 Task: Click the find button and set the "Search only active data" while creating a New Invoice.
Action: Mouse moved to (151, 20)
Screenshot: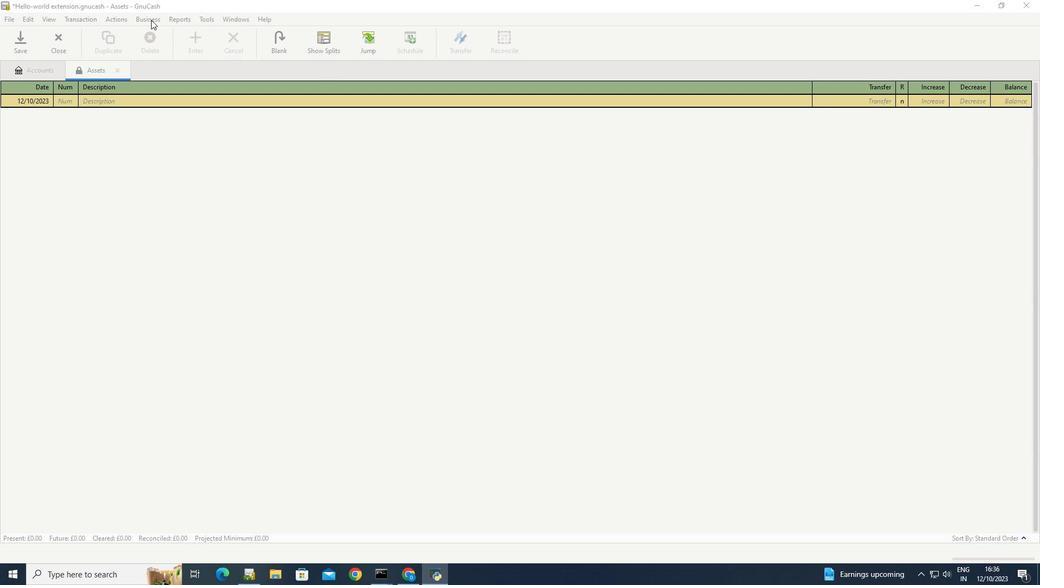 
Action: Mouse pressed left at (151, 20)
Screenshot: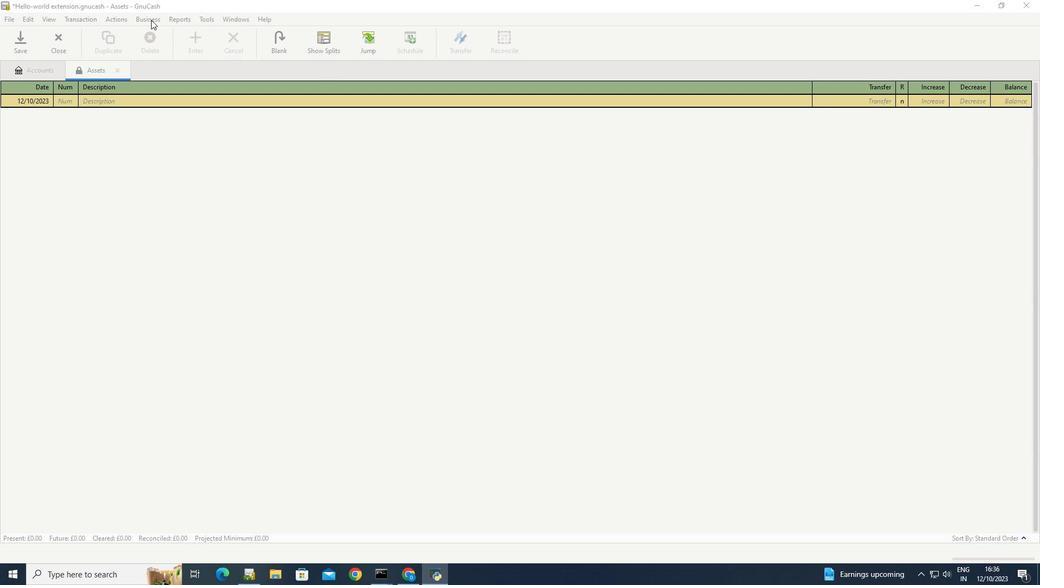 
Action: Mouse moved to (269, 75)
Screenshot: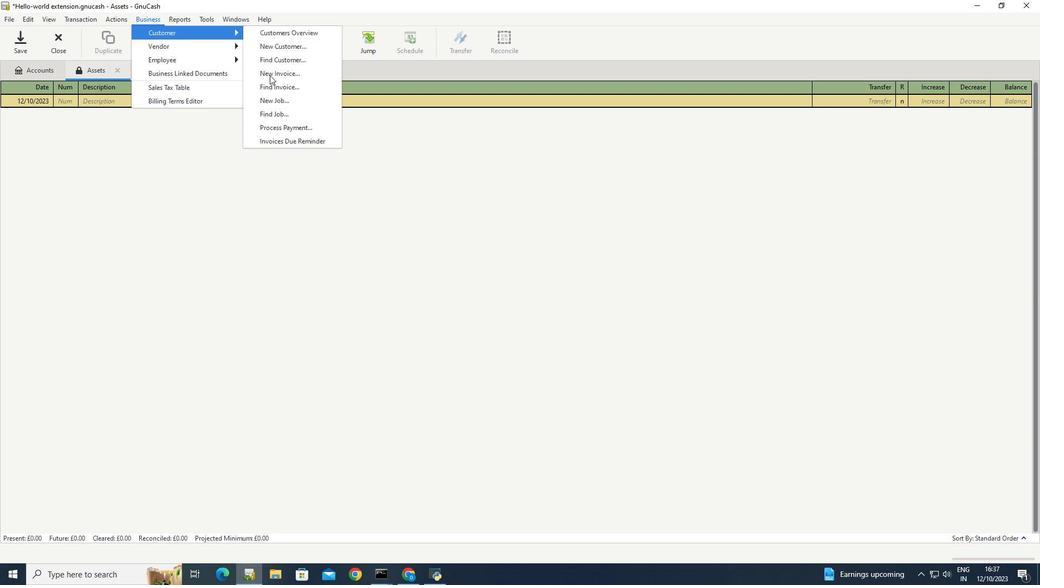 
Action: Mouse pressed left at (269, 75)
Screenshot: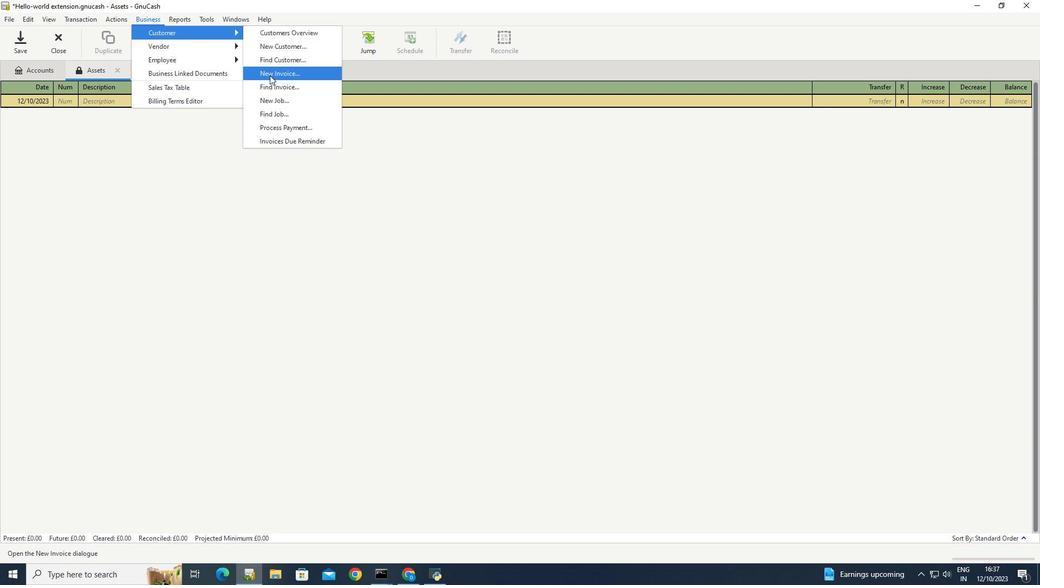 
Action: Mouse moved to (582, 290)
Screenshot: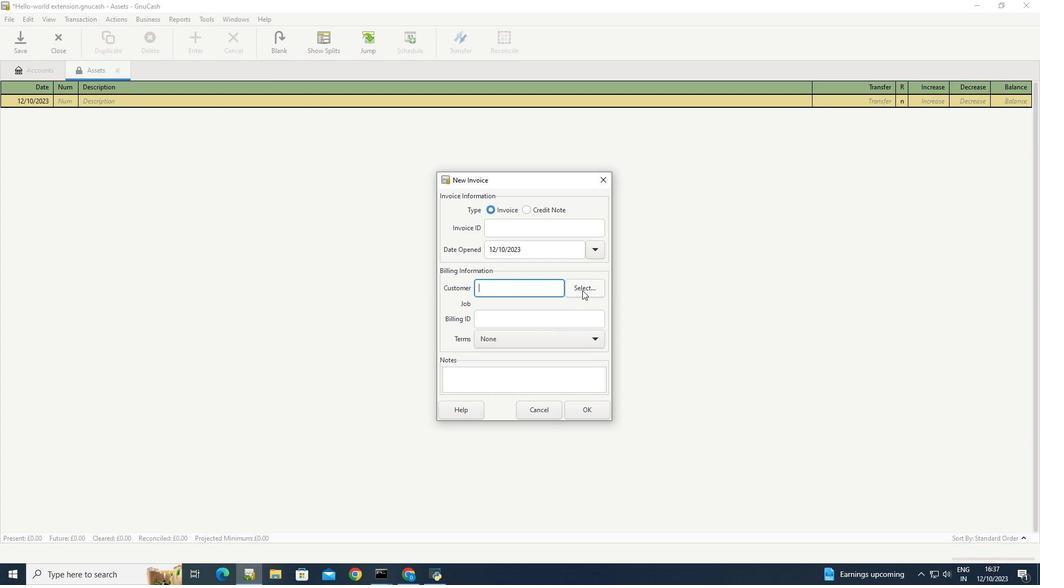 
Action: Mouse pressed left at (582, 290)
Screenshot: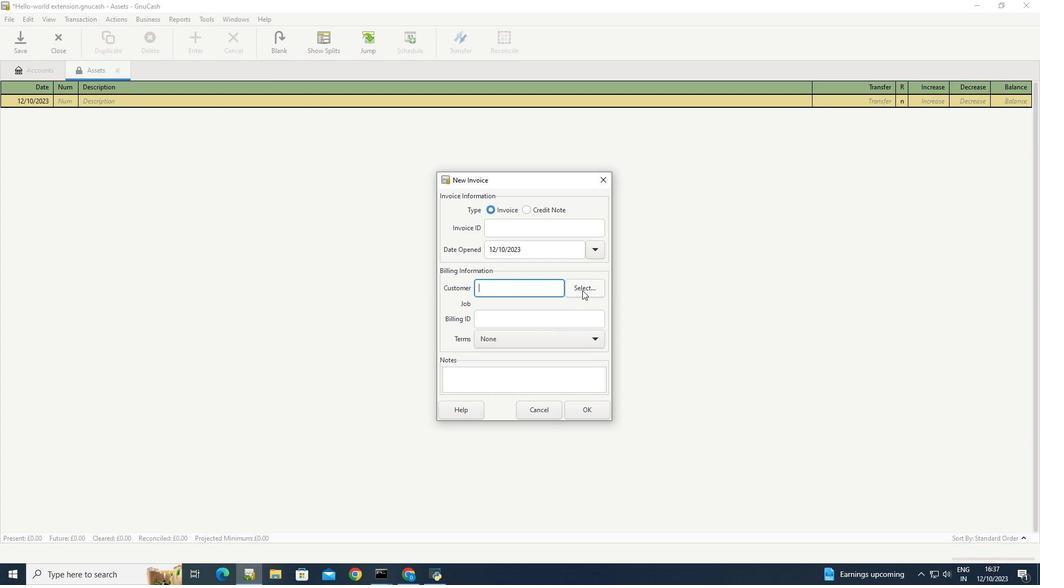 
Action: Mouse moved to (512, 259)
Screenshot: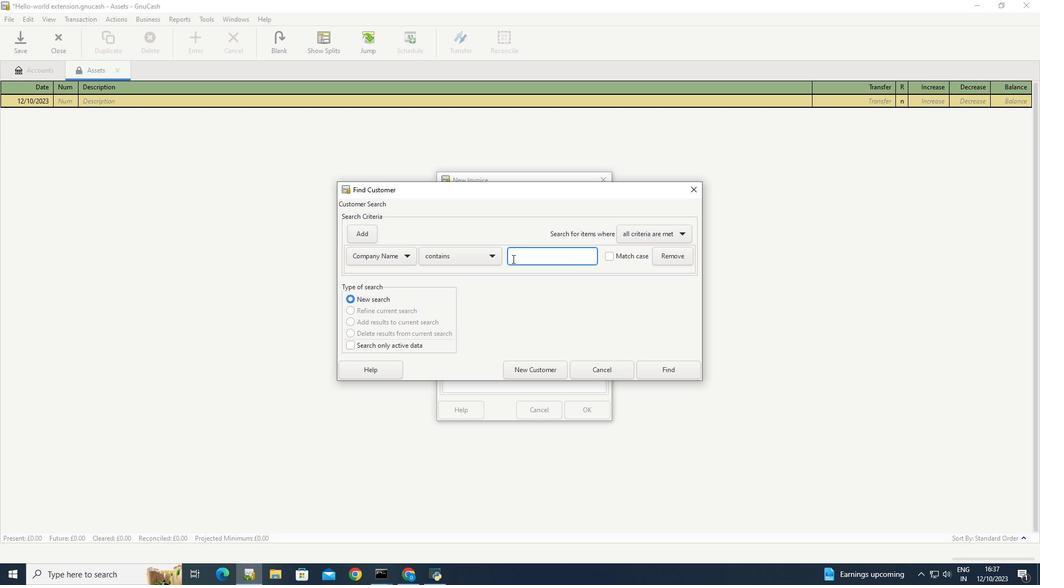 
Action: Mouse pressed left at (512, 259)
Screenshot: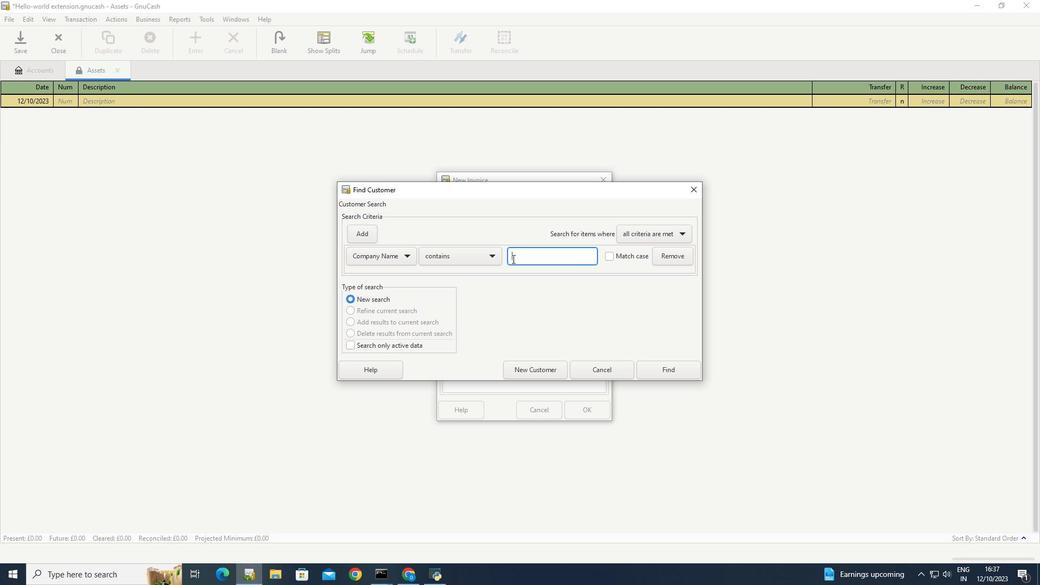 
Action: Key pressed <Key.caps_lock>S<Key.caps_lock>oftage
Screenshot: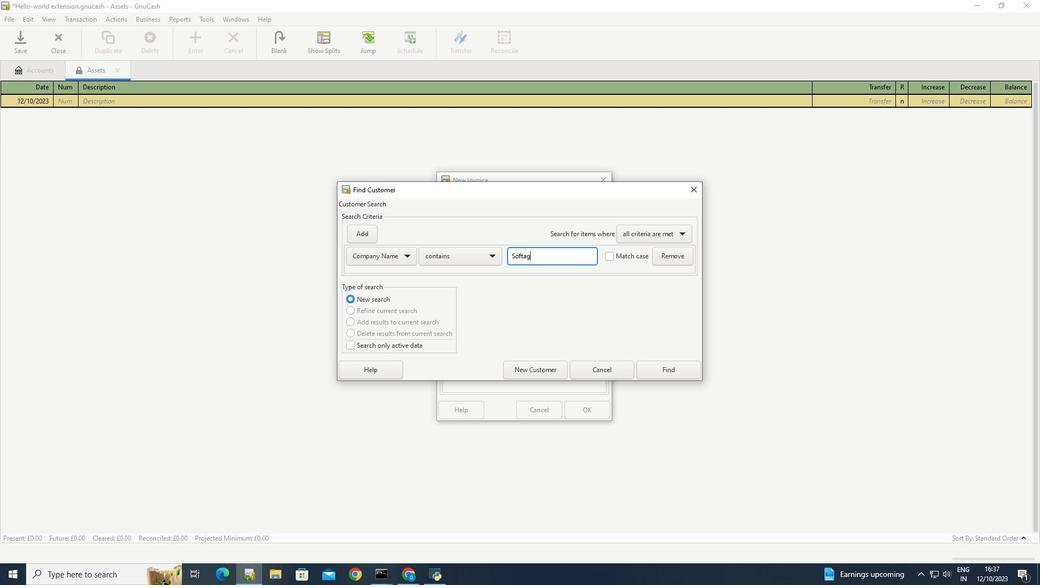 
Action: Mouse moved to (666, 366)
Screenshot: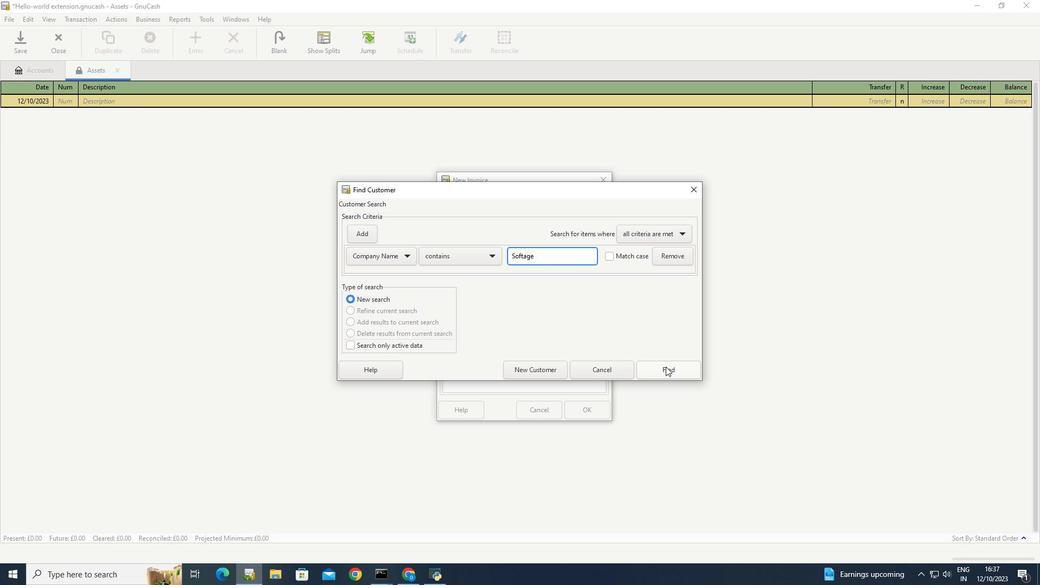 
Action: Mouse pressed left at (666, 366)
Screenshot: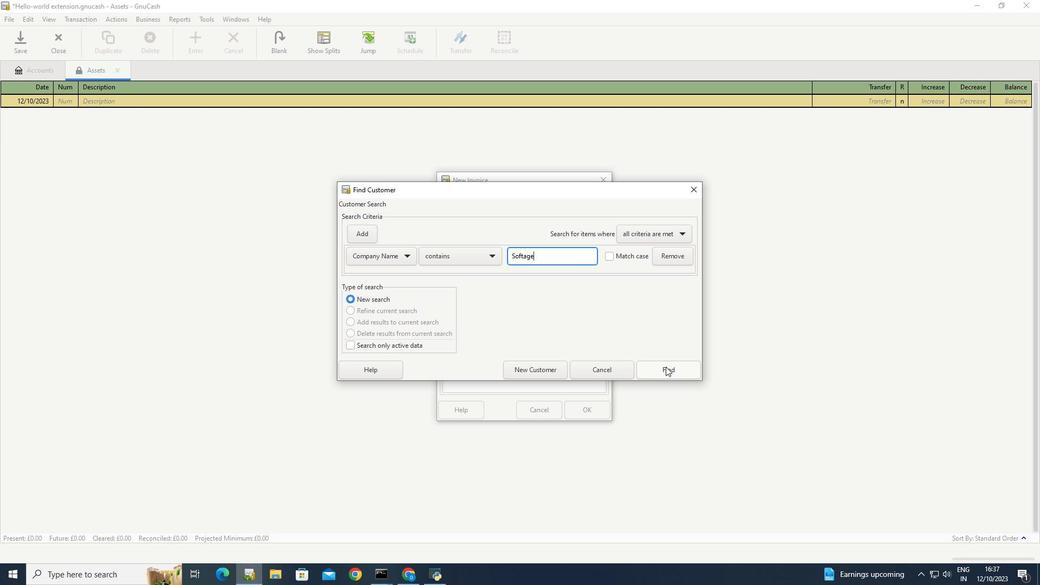 
Action: Mouse moved to (352, 326)
Screenshot: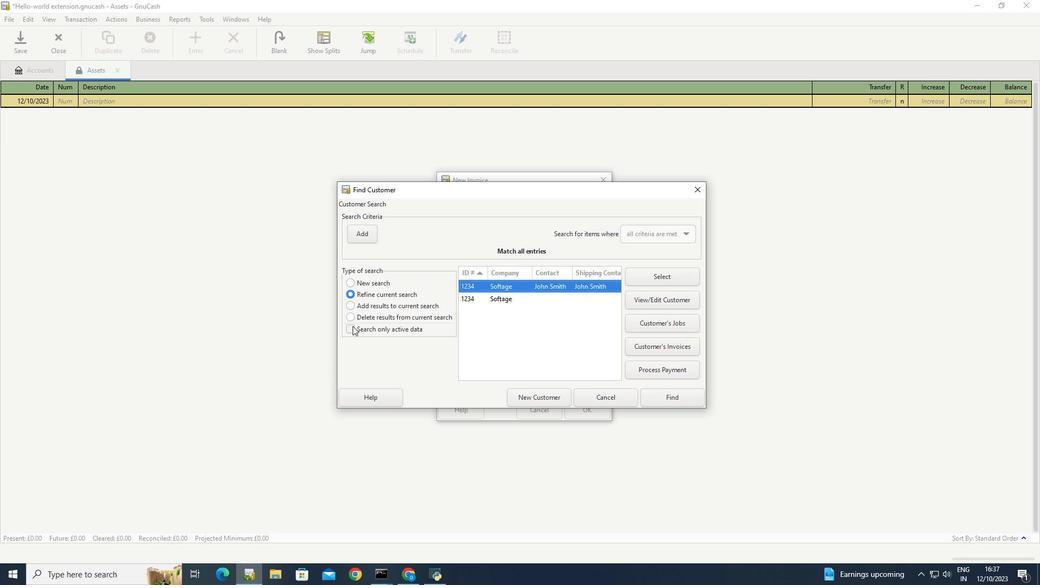 
Action: Mouse pressed left at (352, 326)
Screenshot: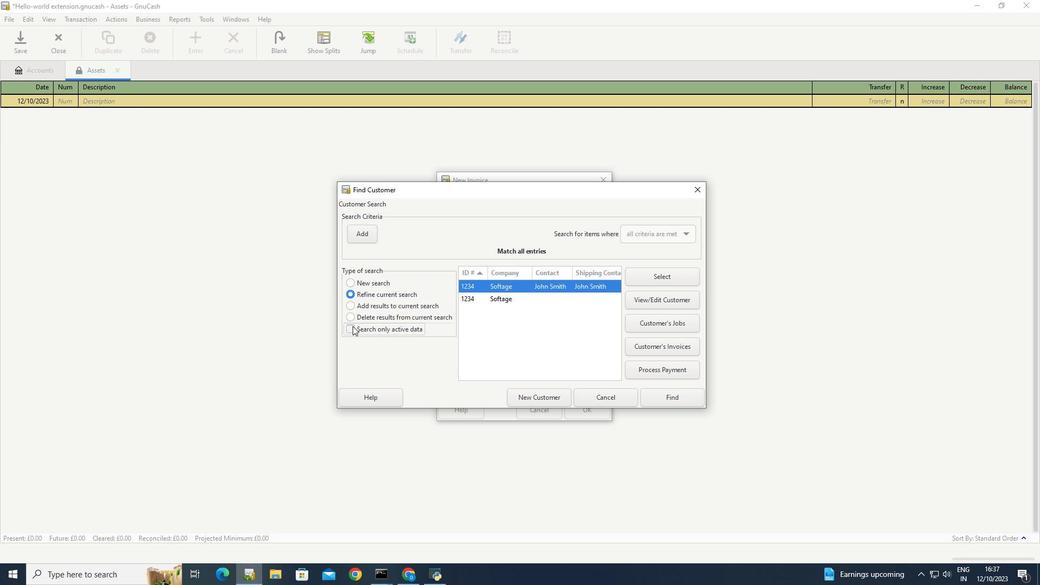 
Action: Mouse moved to (510, 353)
Screenshot: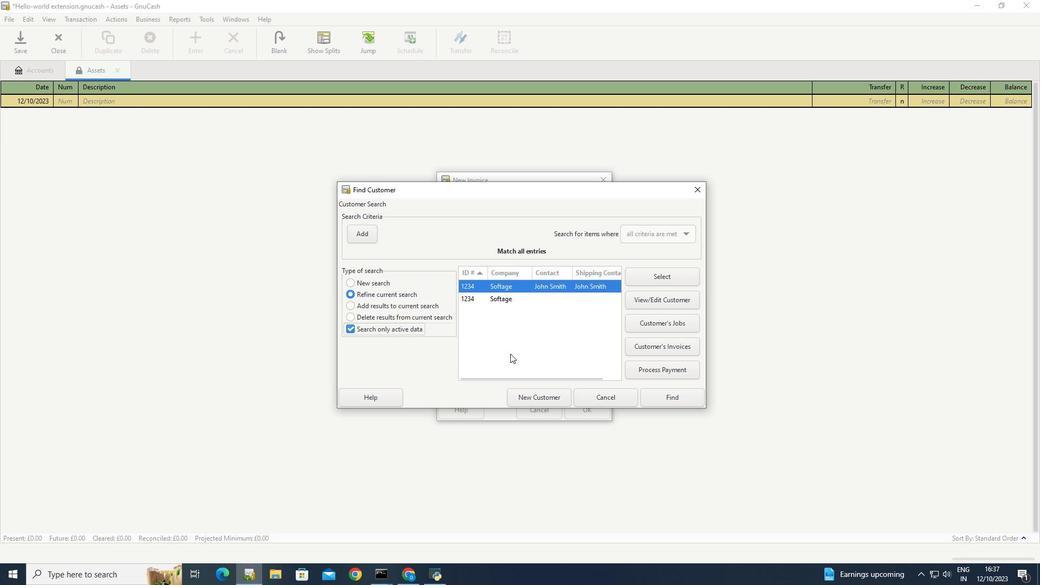 
Action: Mouse pressed left at (510, 353)
Screenshot: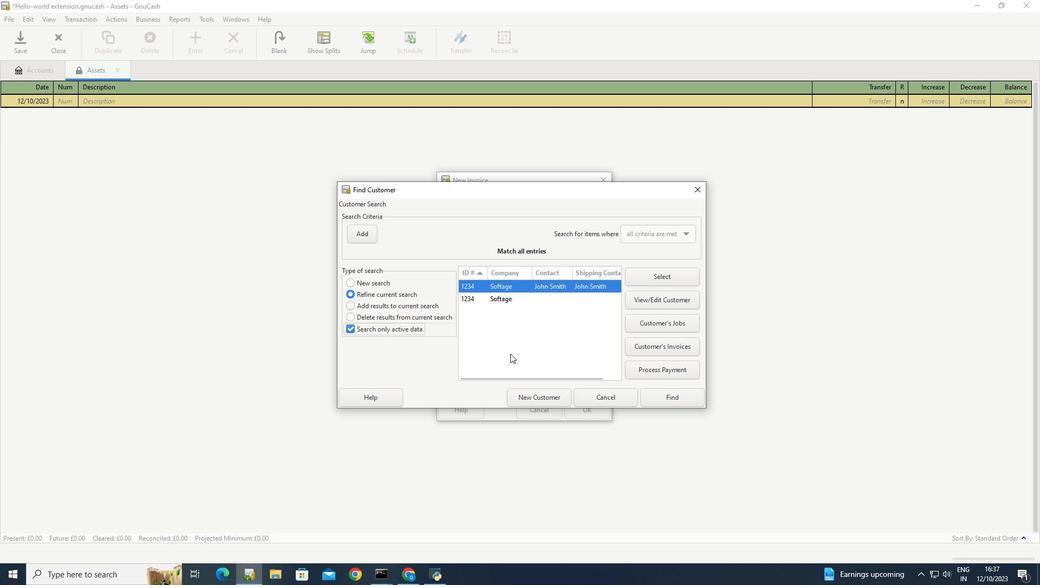 
Action: Mouse moved to (352, 328)
Screenshot: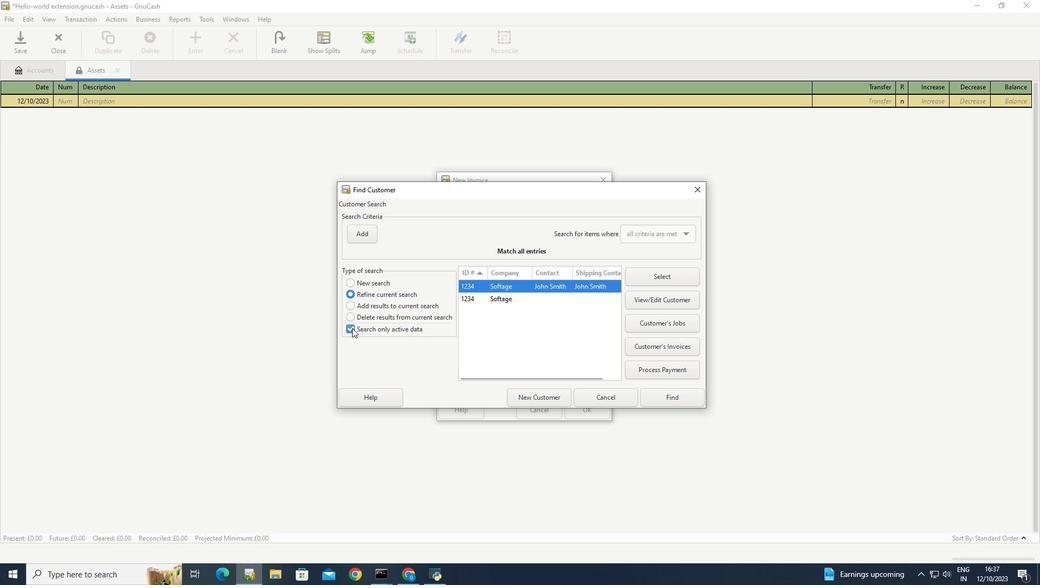 
Action: Mouse pressed left at (352, 328)
Screenshot: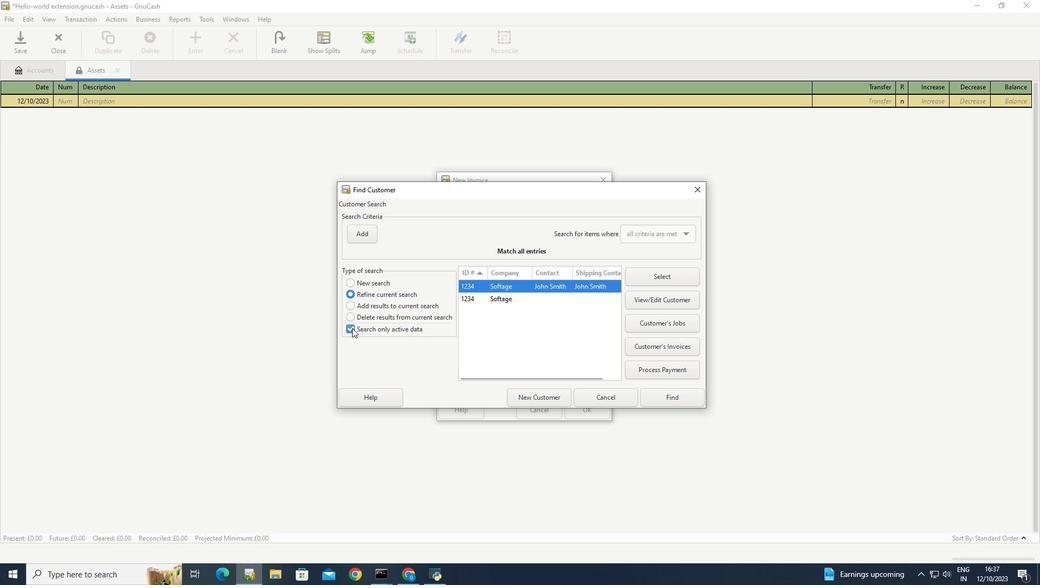 
Action: Mouse moved to (351, 328)
Screenshot: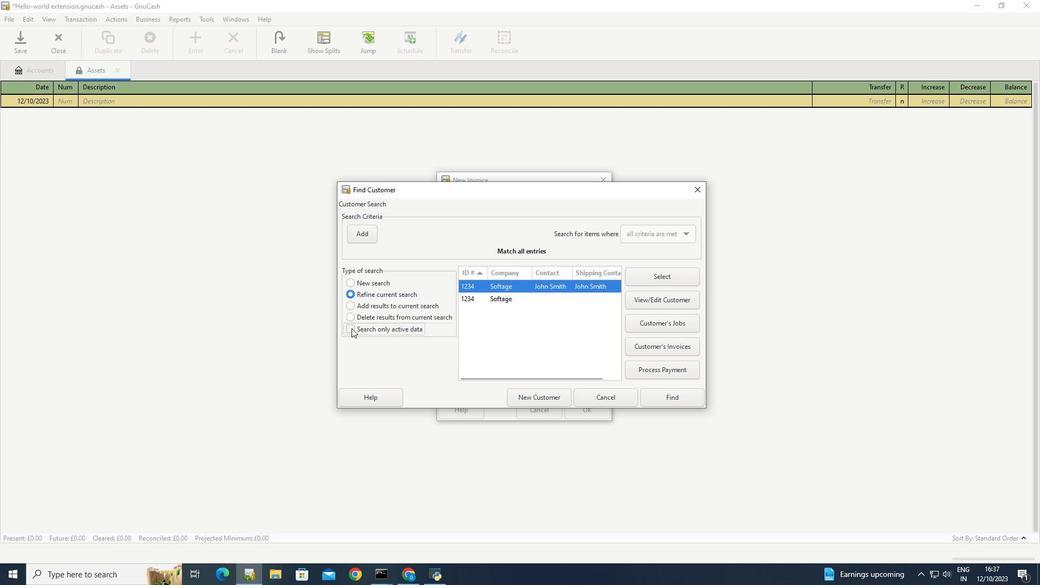 
Action: Mouse pressed left at (351, 328)
Screenshot: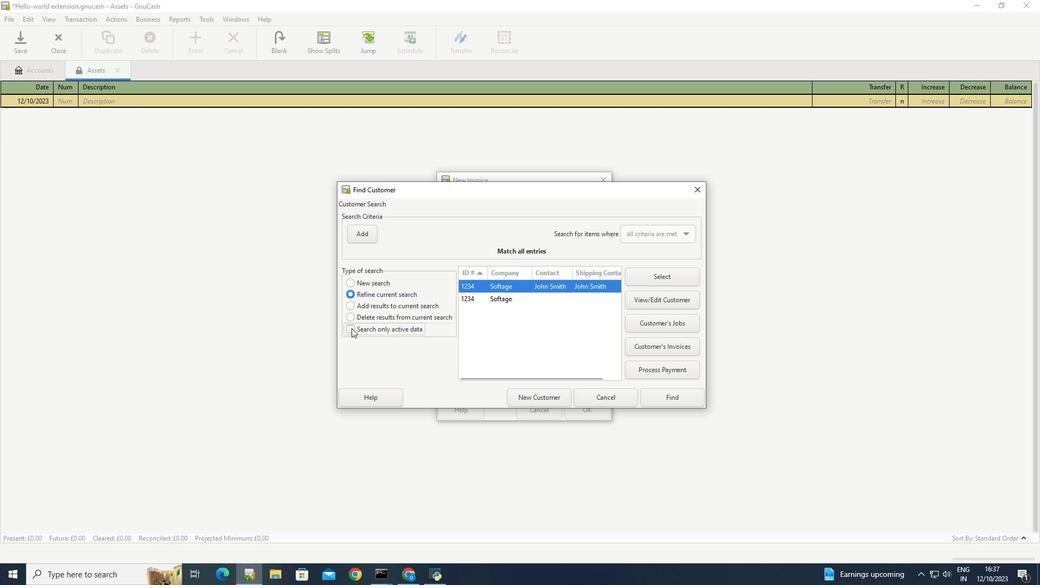 
Action: Mouse moved to (500, 339)
Screenshot: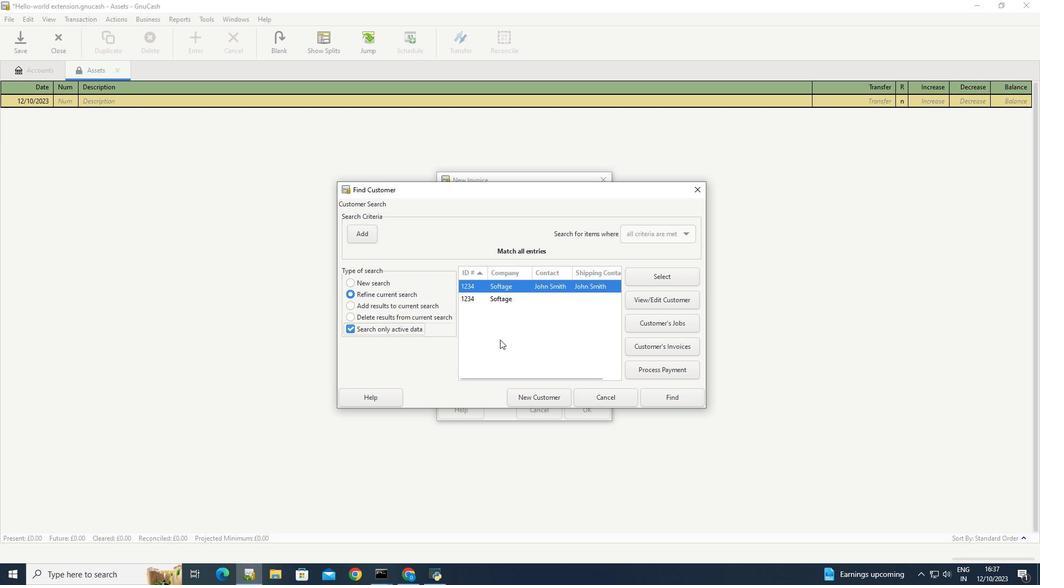 
Action: Mouse pressed left at (500, 339)
Screenshot: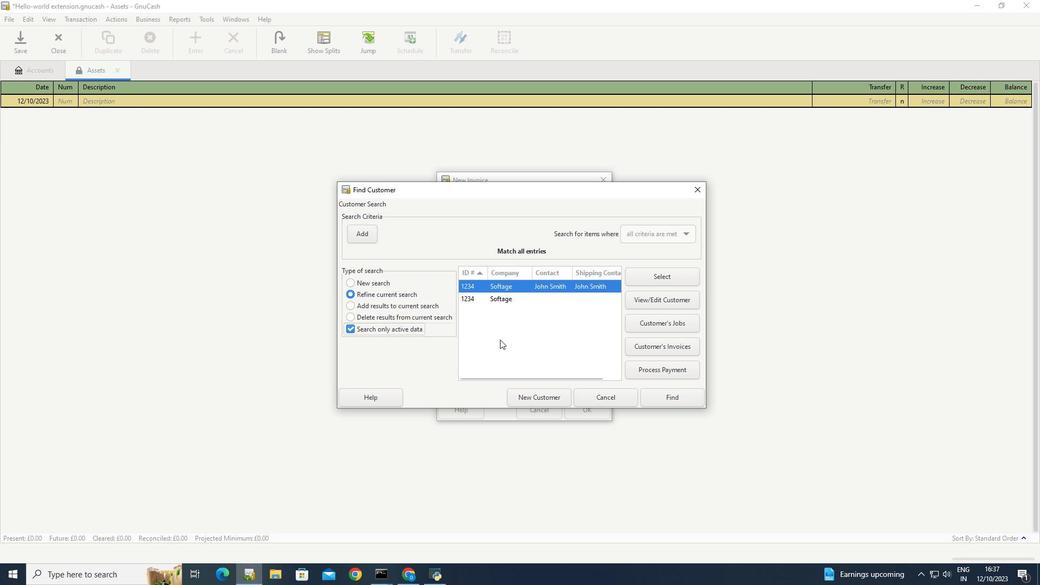 
